 Task: Learn more about a recruiter lite.
Action: Mouse moved to (704, 83)
Screenshot: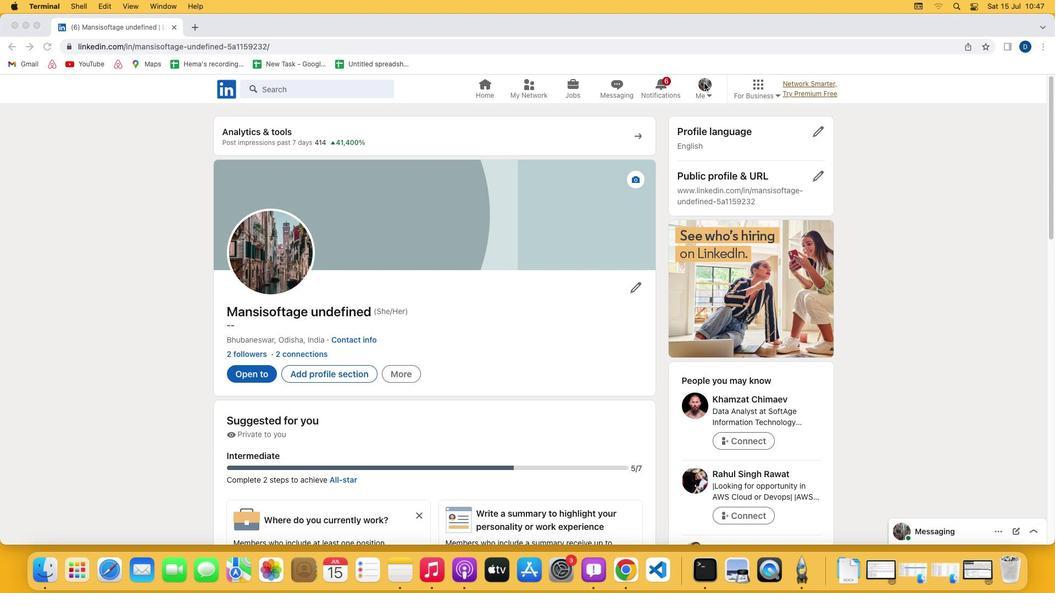 
Action: Mouse pressed left at (704, 83)
Screenshot: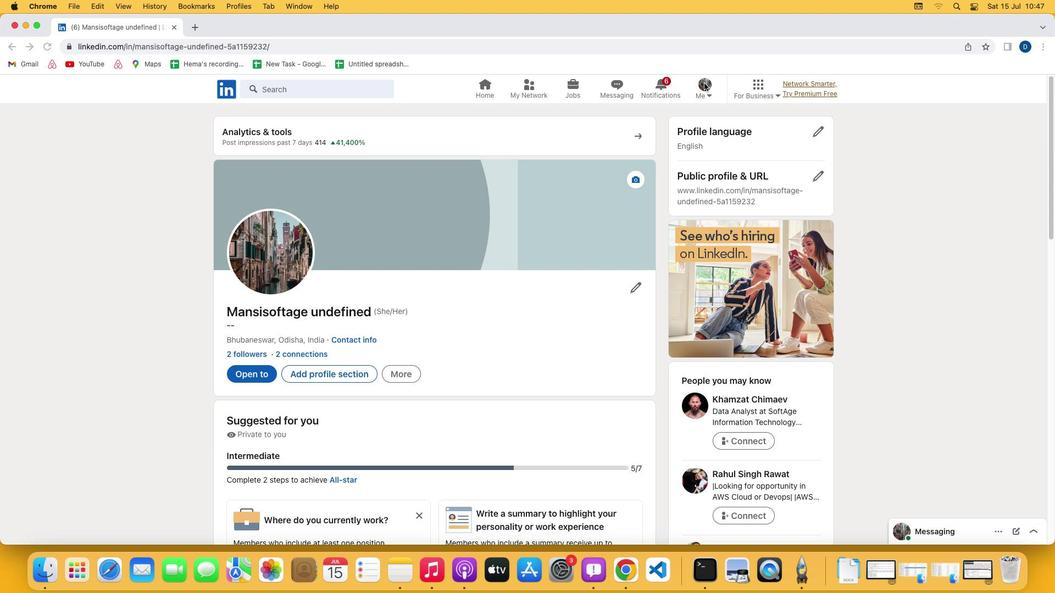 
Action: Mouse pressed left at (704, 83)
Screenshot: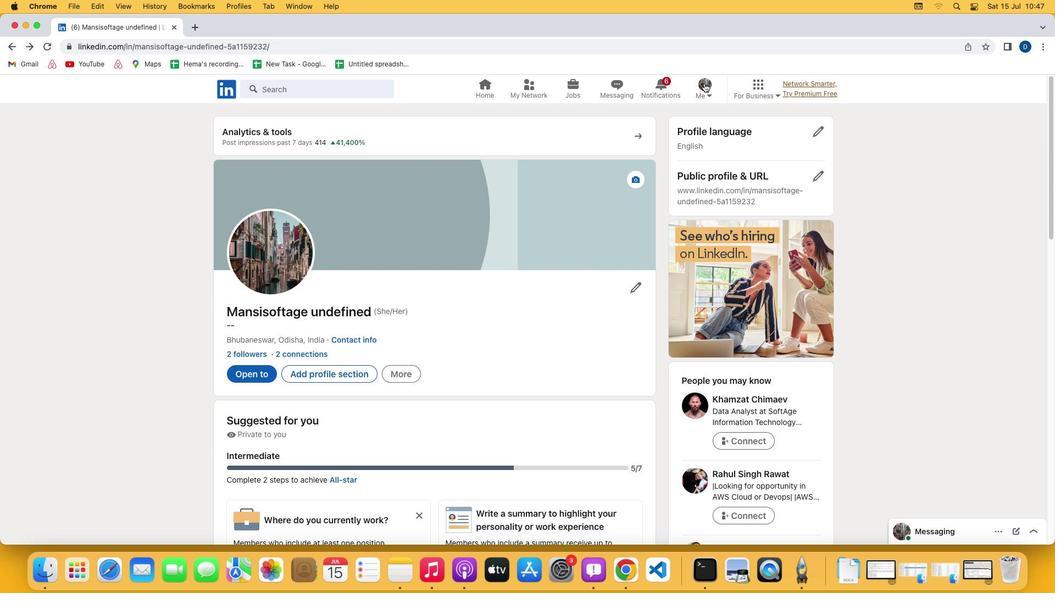 
Action: Mouse moved to (630, 209)
Screenshot: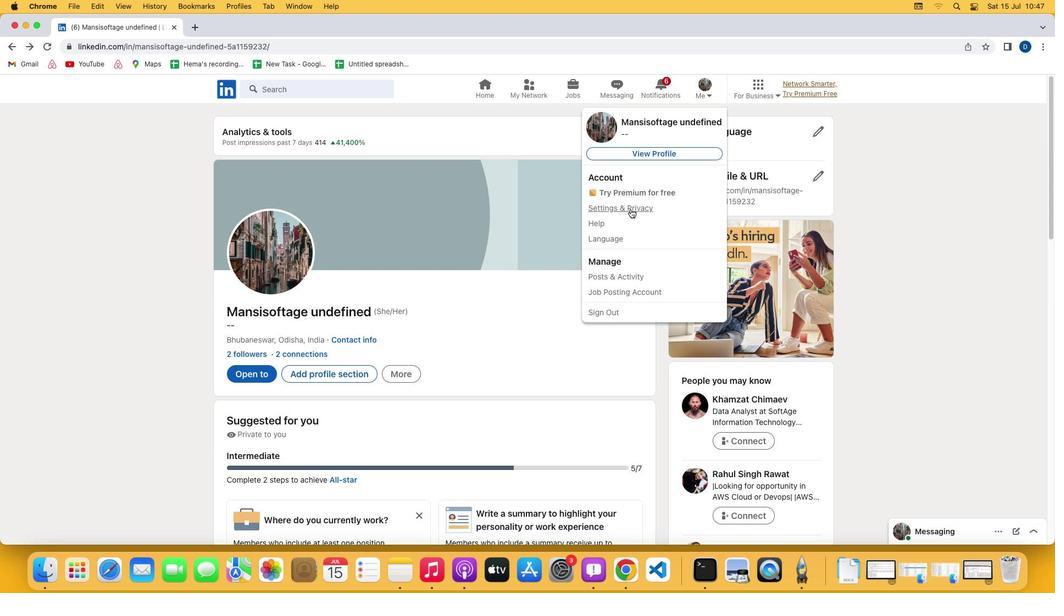
Action: Mouse pressed left at (630, 209)
Screenshot: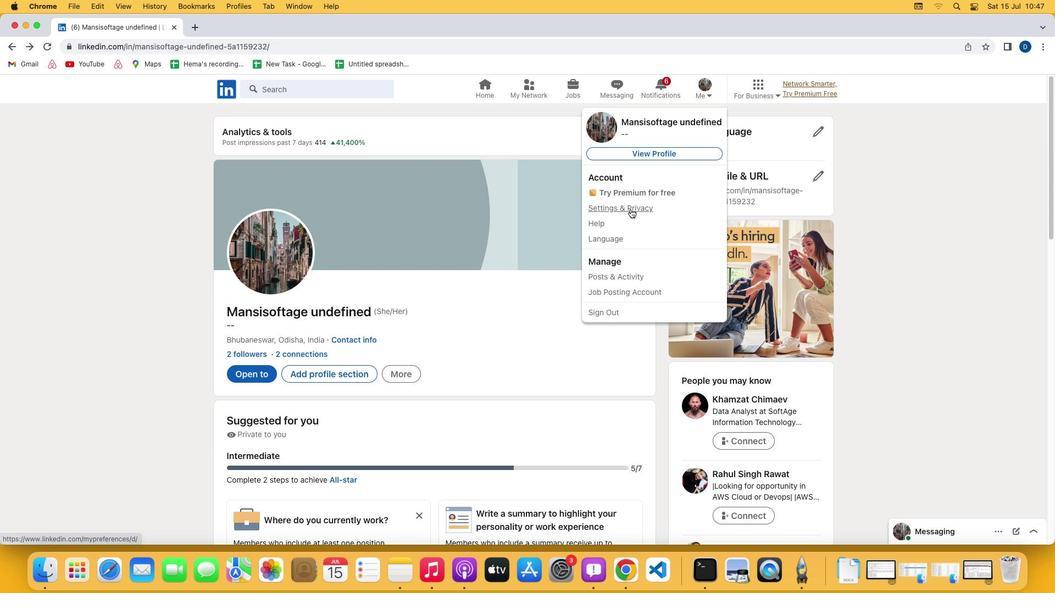 
Action: Mouse moved to (567, 390)
Screenshot: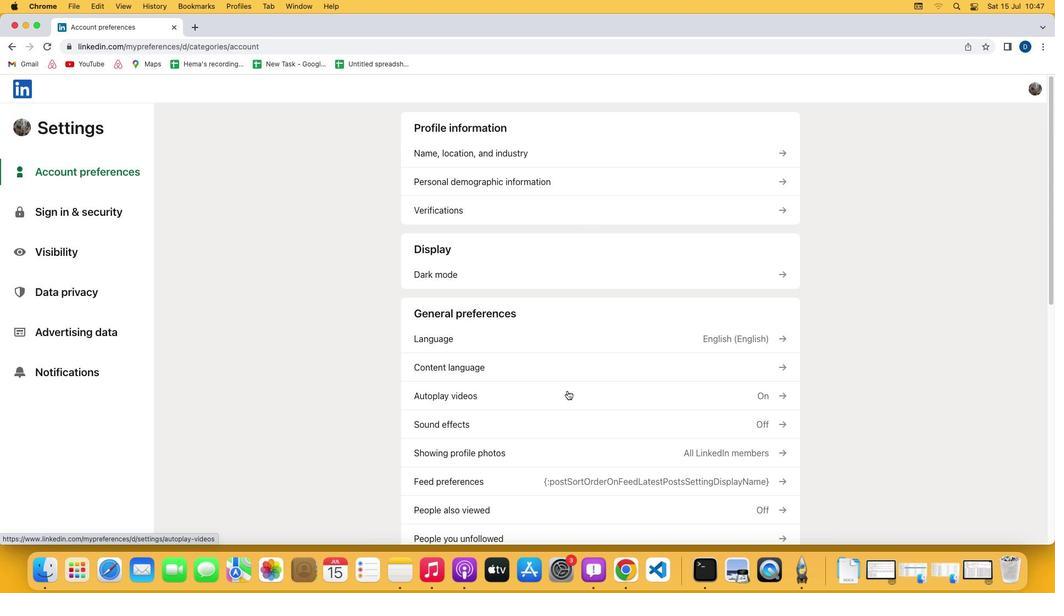 
Action: Mouse scrolled (567, 390) with delta (0, 0)
Screenshot: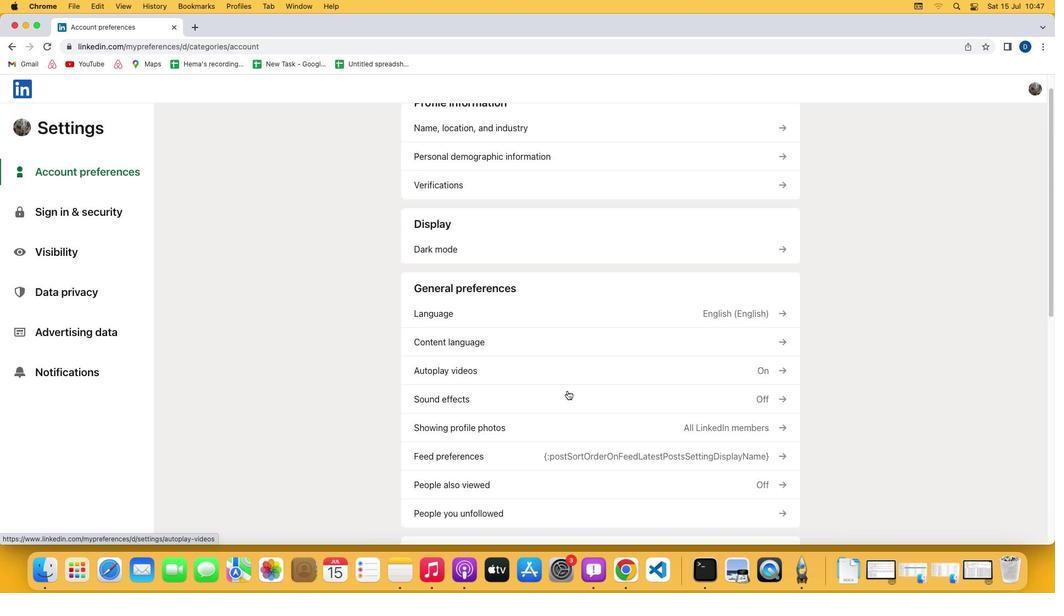 
Action: Mouse scrolled (567, 390) with delta (0, 0)
Screenshot: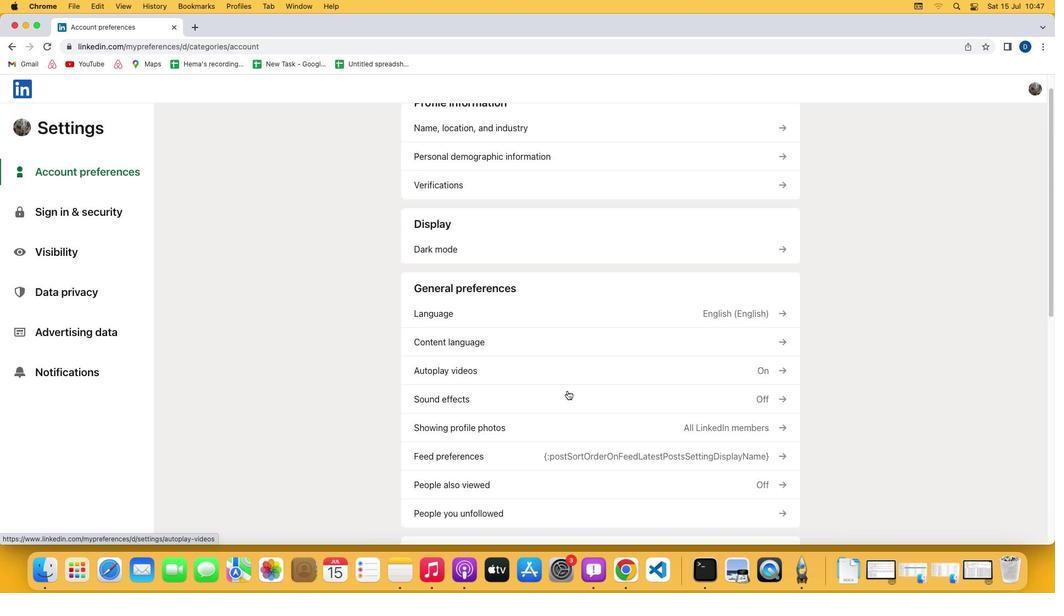 
Action: Mouse scrolled (567, 390) with delta (0, -1)
Screenshot: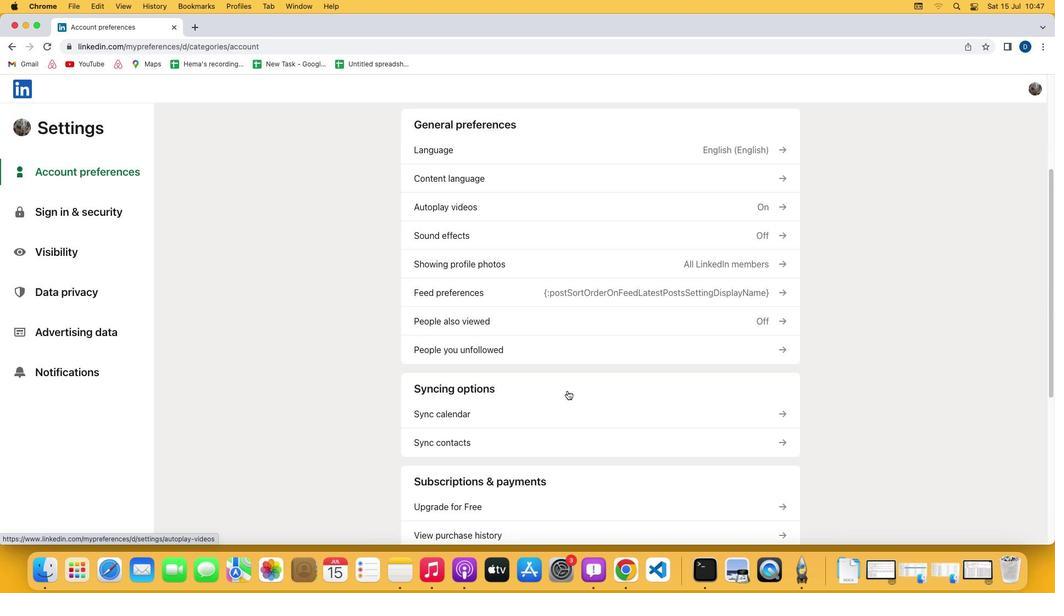 
Action: Mouse scrolled (567, 390) with delta (0, -2)
Screenshot: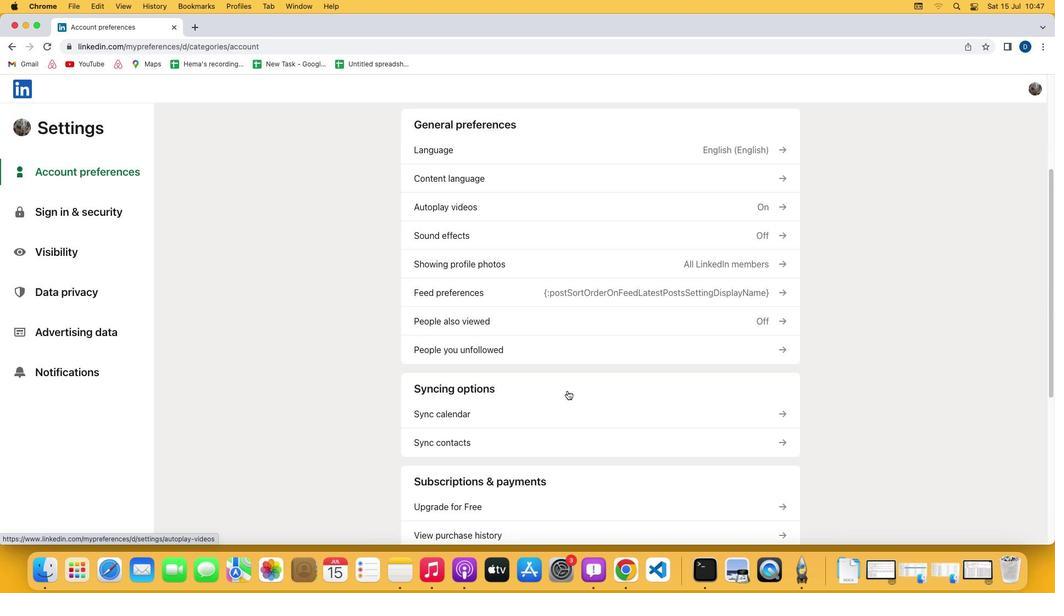 
Action: Mouse scrolled (567, 390) with delta (0, -3)
Screenshot: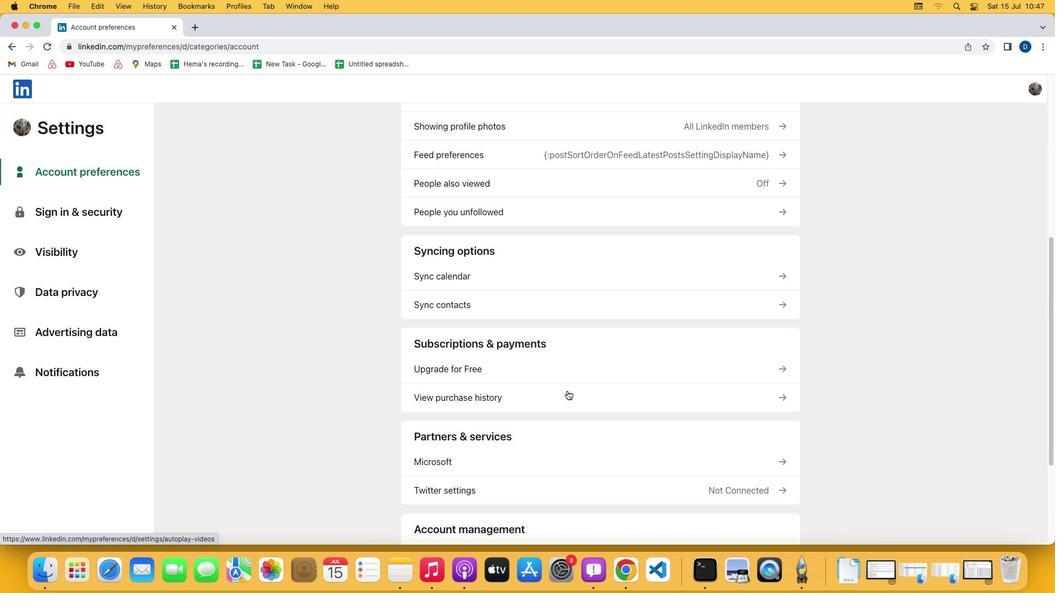 
Action: Mouse moved to (566, 391)
Screenshot: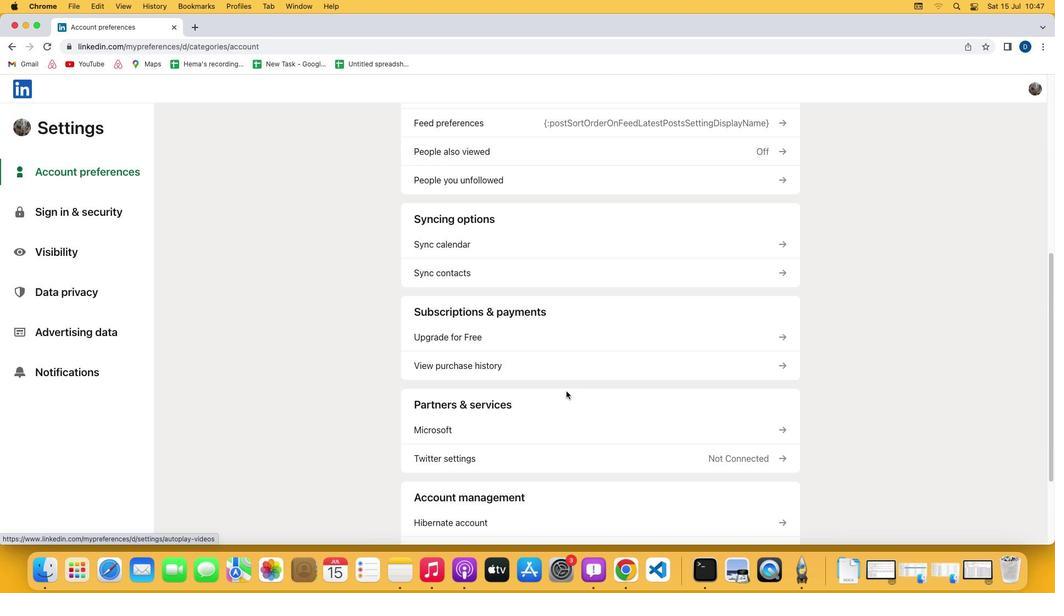 
Action: Mouse scrolled (566, 391) with delta (0, 0)
Screenshot: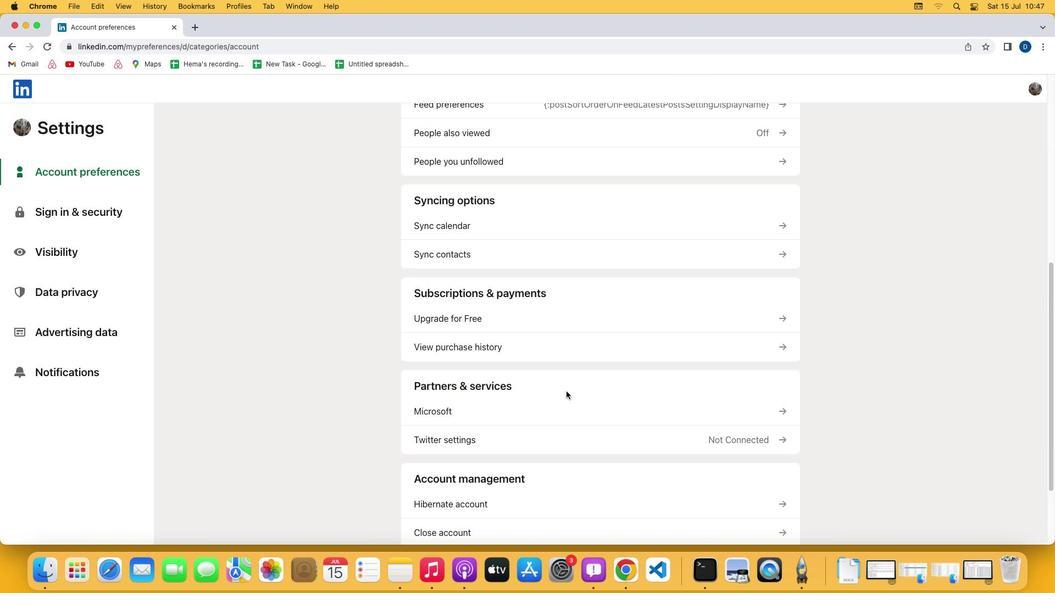 
Action: Mouse scrolled (566, 391) with delta (0, 0)
Screenshot: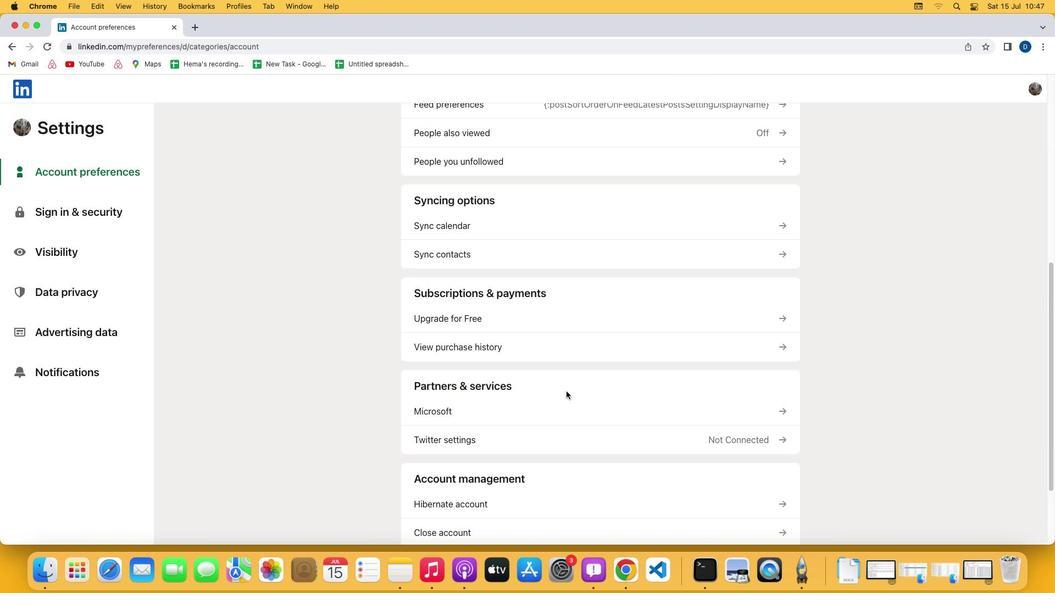 
Action: Mouse scrolled (566, 391) with delta (0, -1)
Screenshot: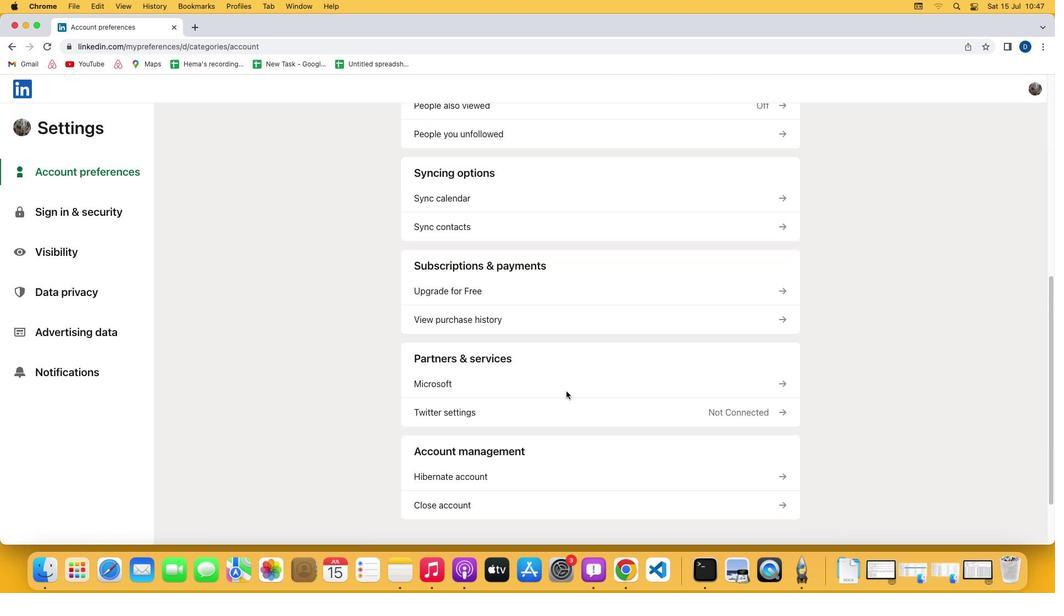 
Action: Mouse scrolled (566, 391) with delta (0, -2)
Screenshot: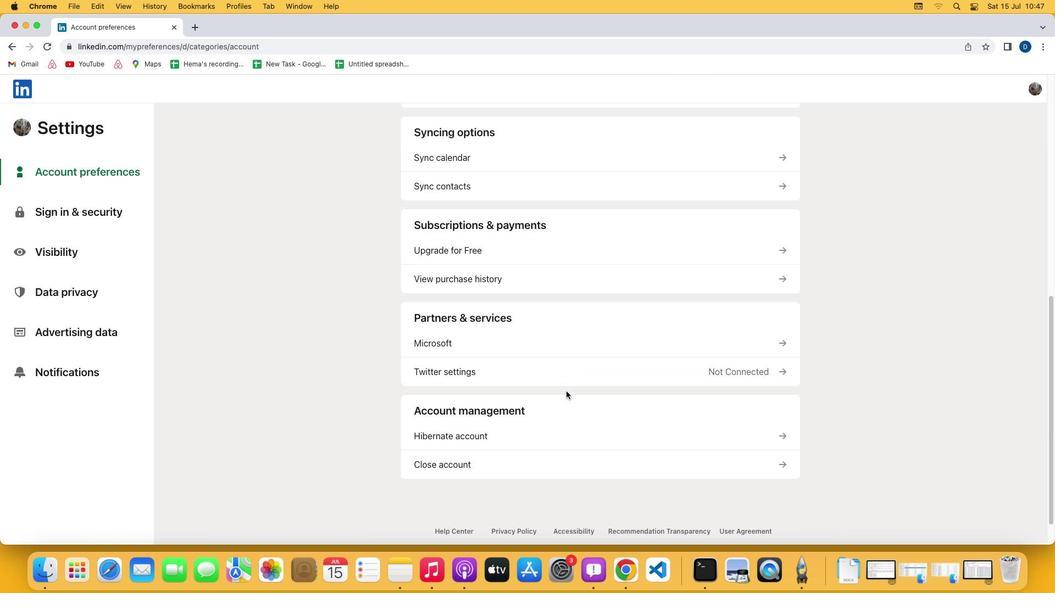 
Action: Mouse moved to (526, 207)
Screenshot: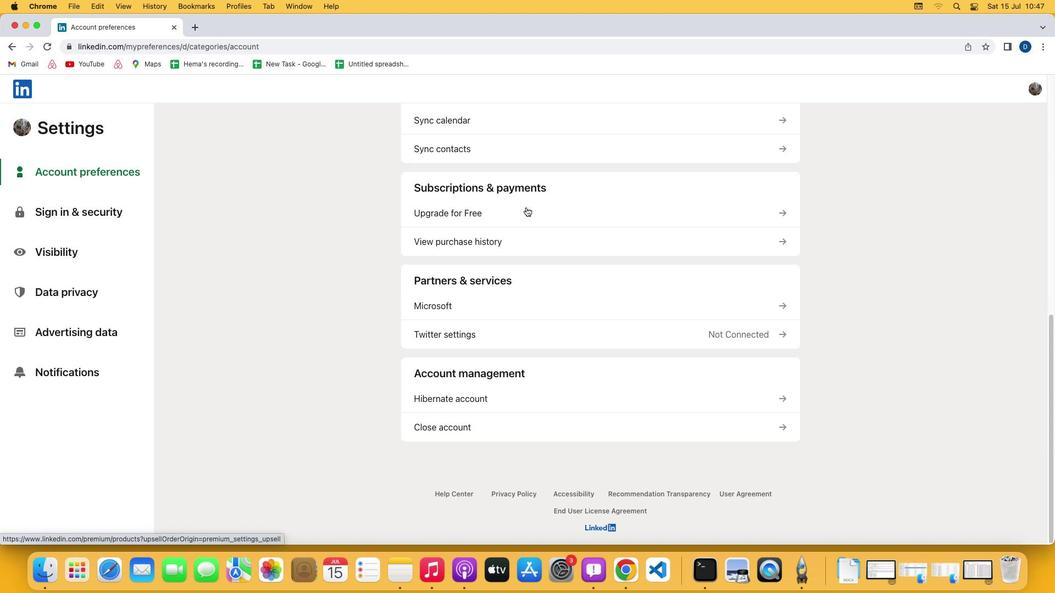 
Action: Mouse pressed left at (526, 207)
Screenshot: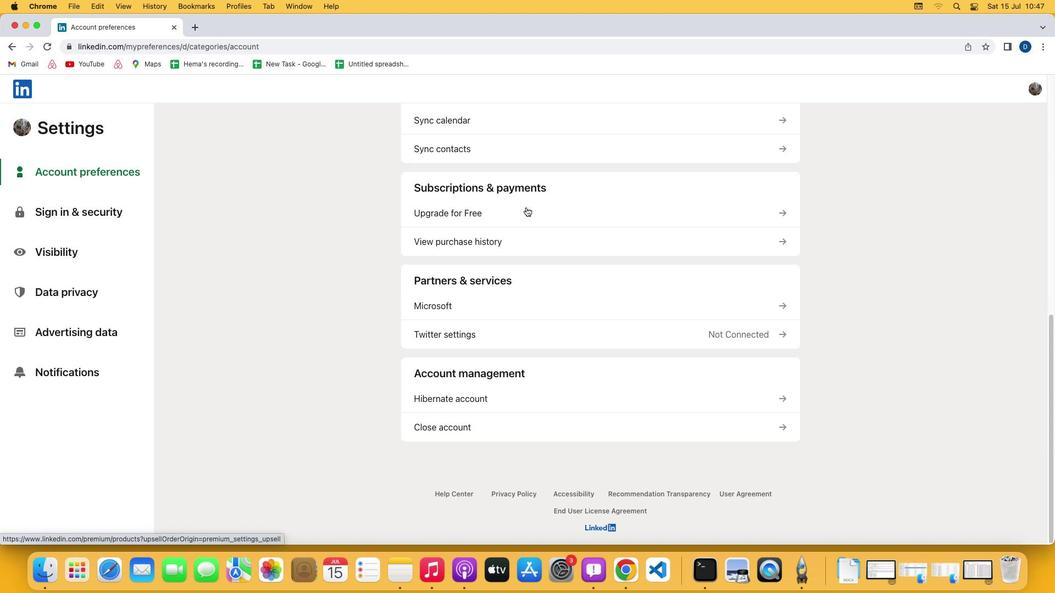 
Action: Mouse moved to (429, 295)
Screenshot: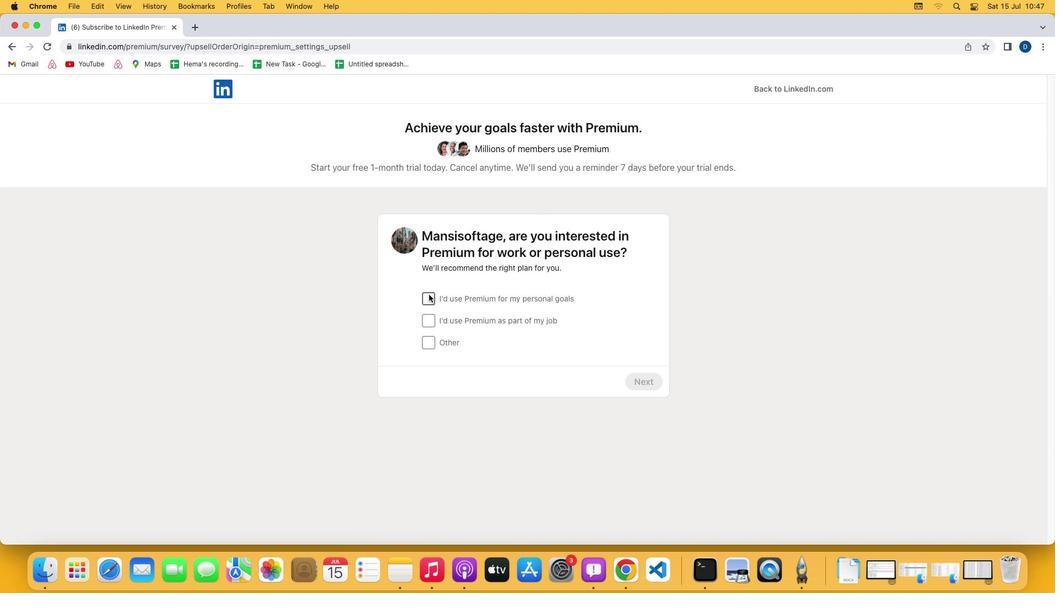 
Action: Mouse pressed left at (429, 295)
Screenshot: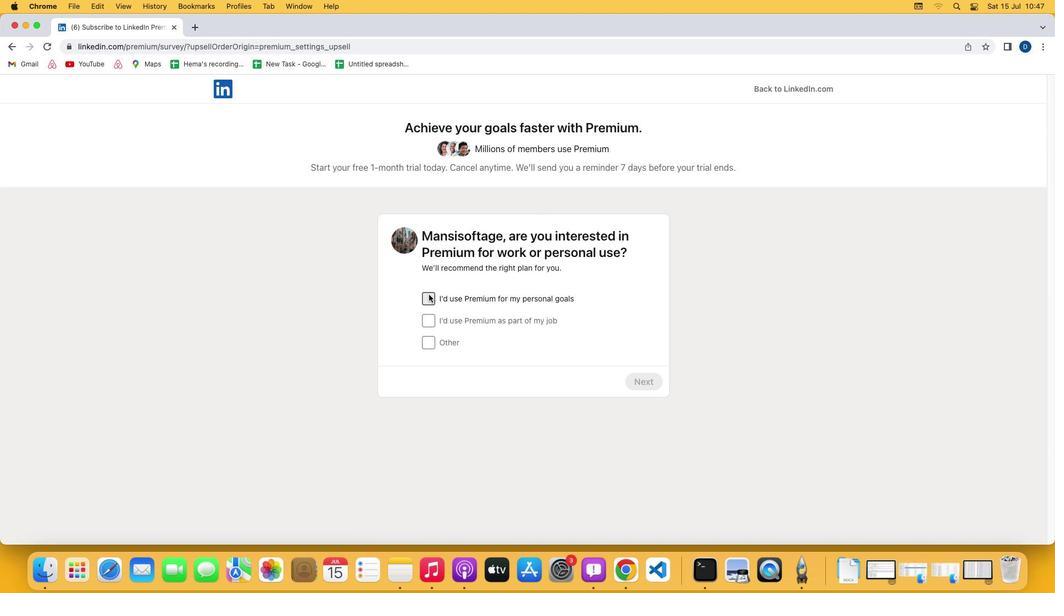 
Action: Mouse moved to (648, 382)
Screenshot: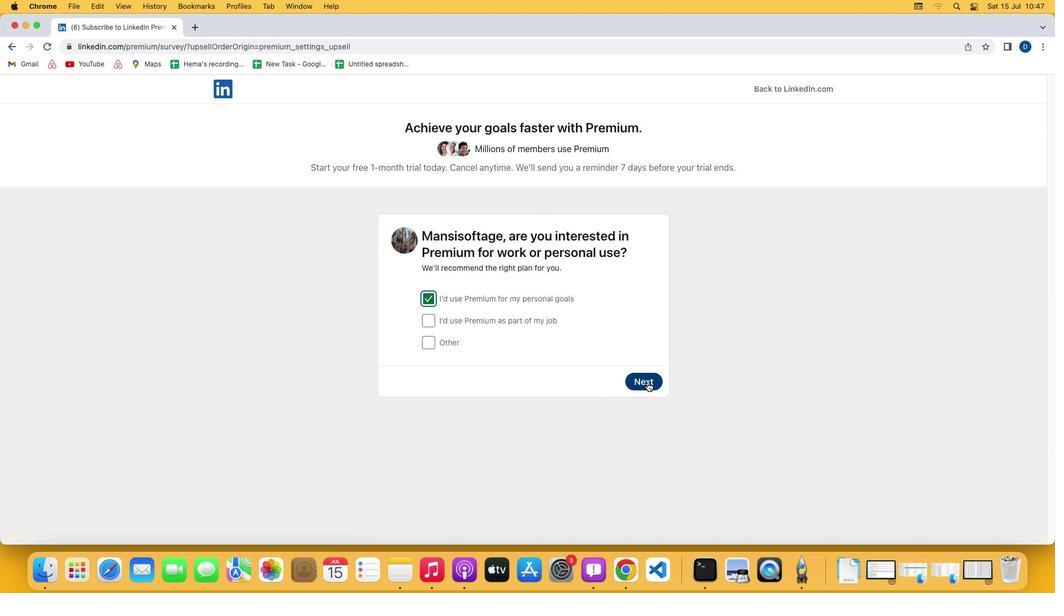 
Action: Mouse pressed left at (648, 382)
Screenshot: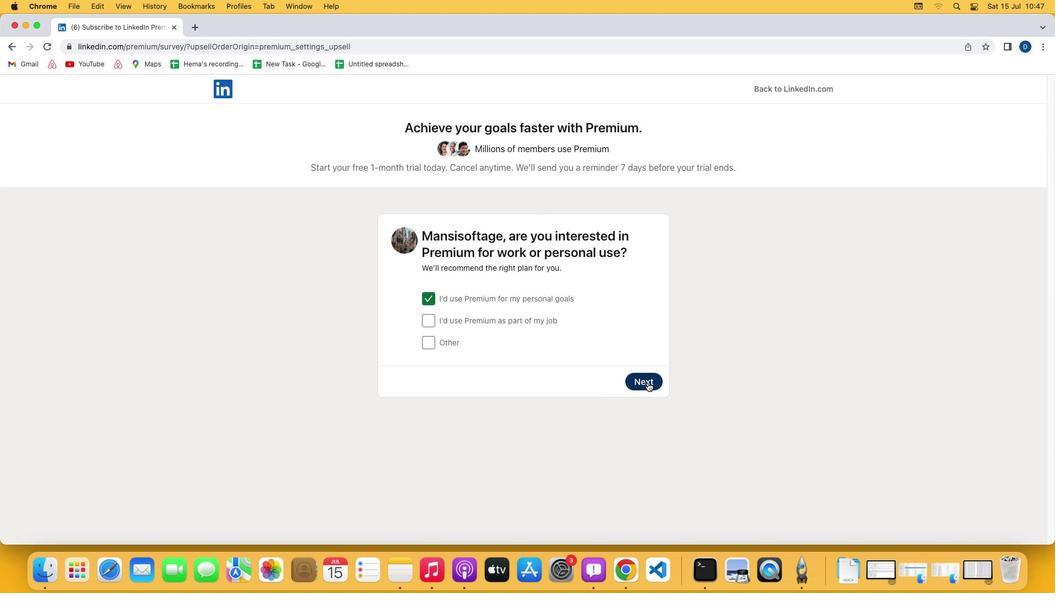 
Action: Mouse moved to (642, 447)
Screenshot: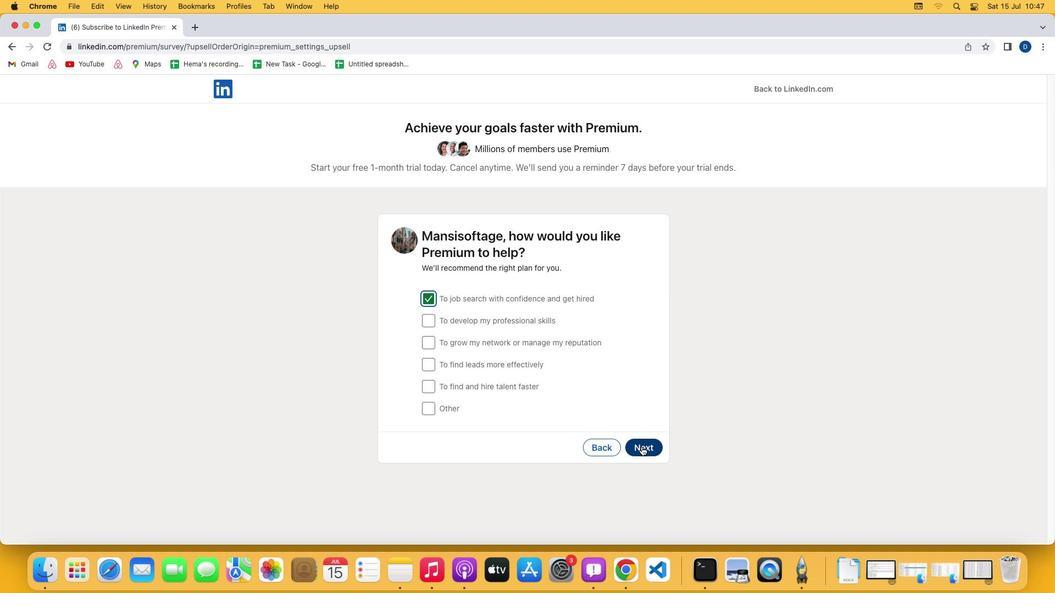 
Action: Mouse pressed left at (642, 447)
Screenshot: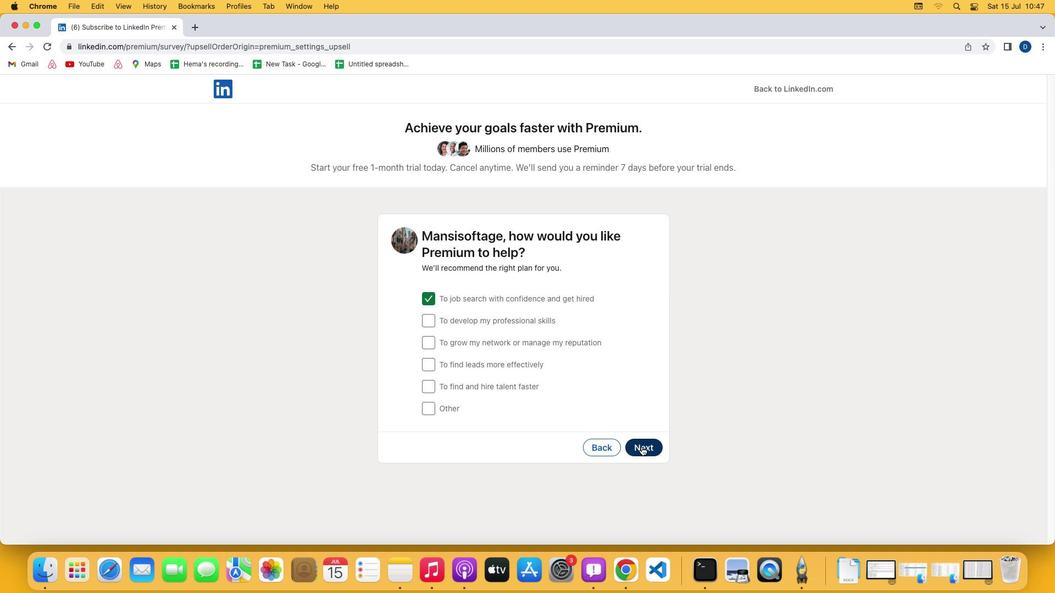 
Action: Mouse moved to (433, 344)
Screenshot: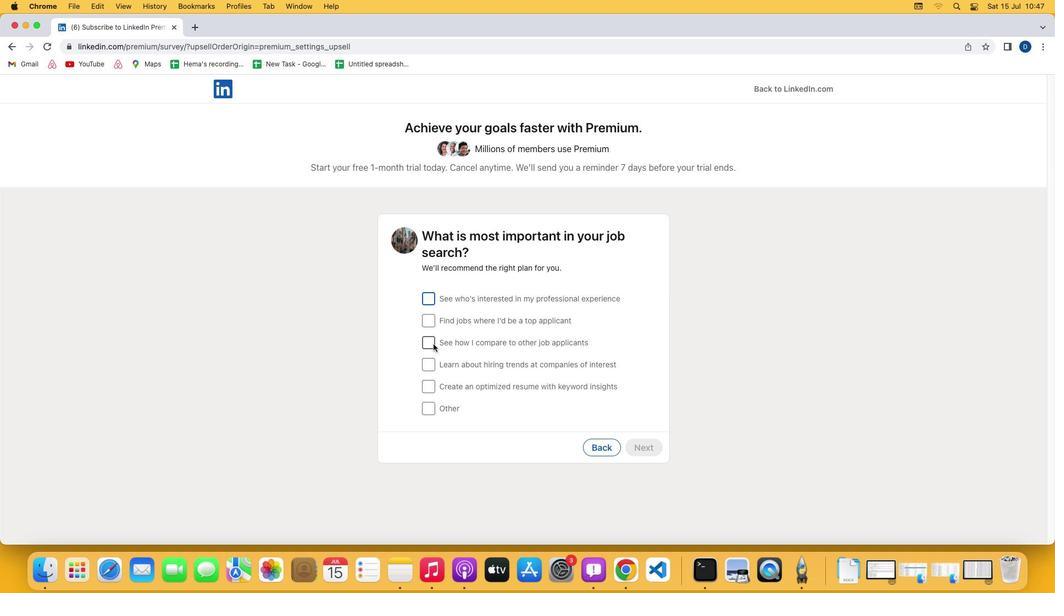 
Action: Mouse pressed left at (433, 344)
Screenshot: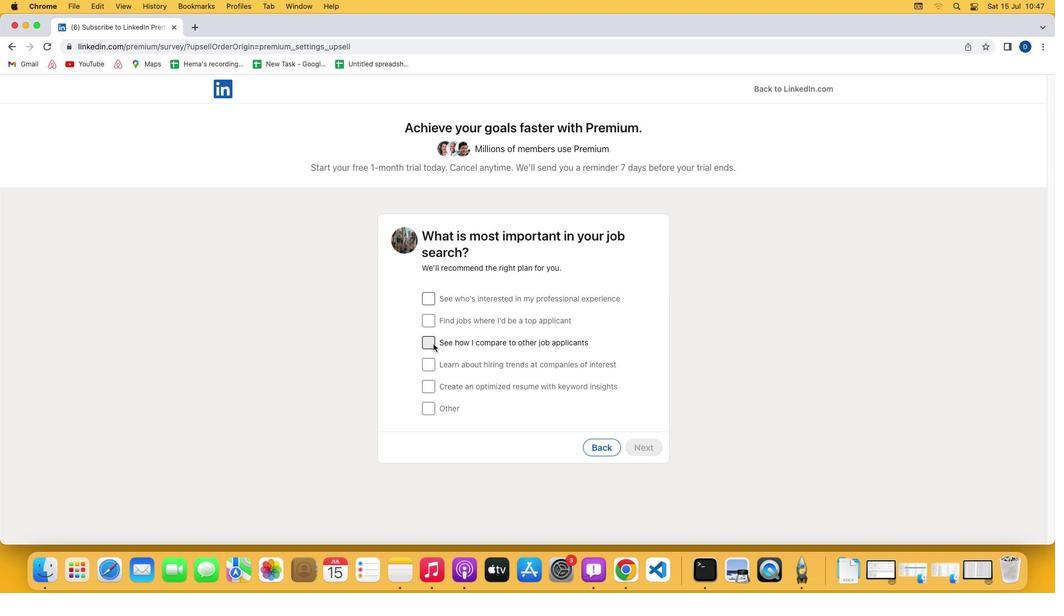 
Action: Mouse moved to (635, 444)
Screenshot: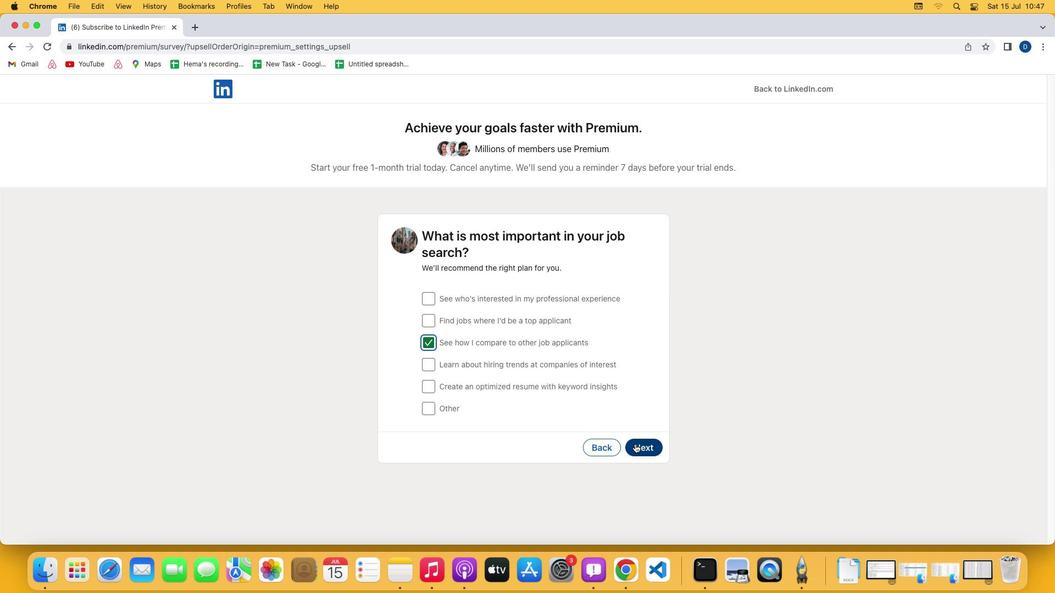 
Action: Mouse pressed left at (635, 444)
Screenshot: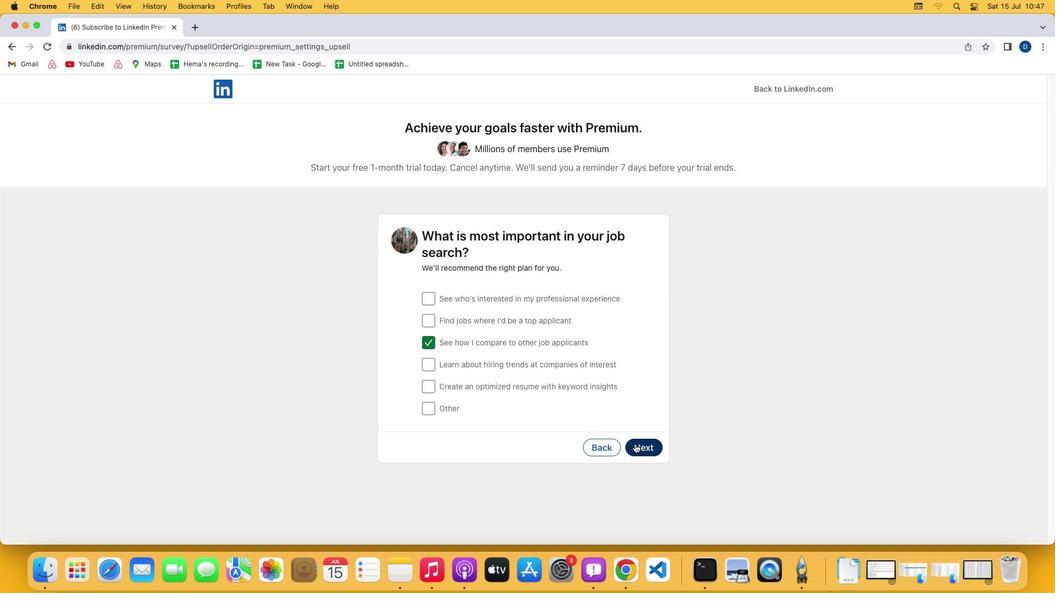 
Action: Mouse moved to (572, 426)
Screenshot: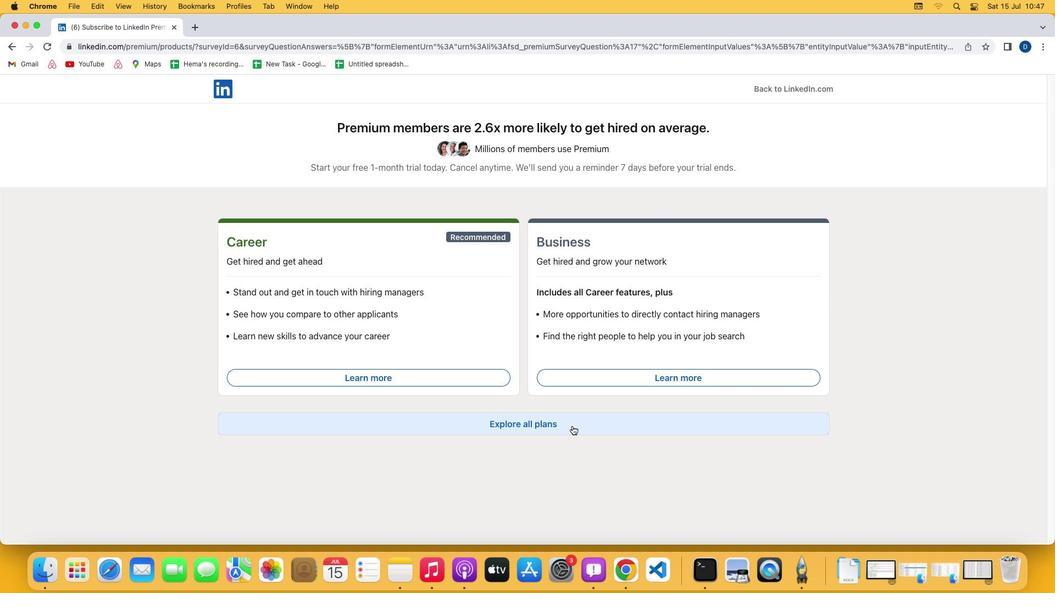 
Action: Mouse pressed left at (572, 426)
Screenshot: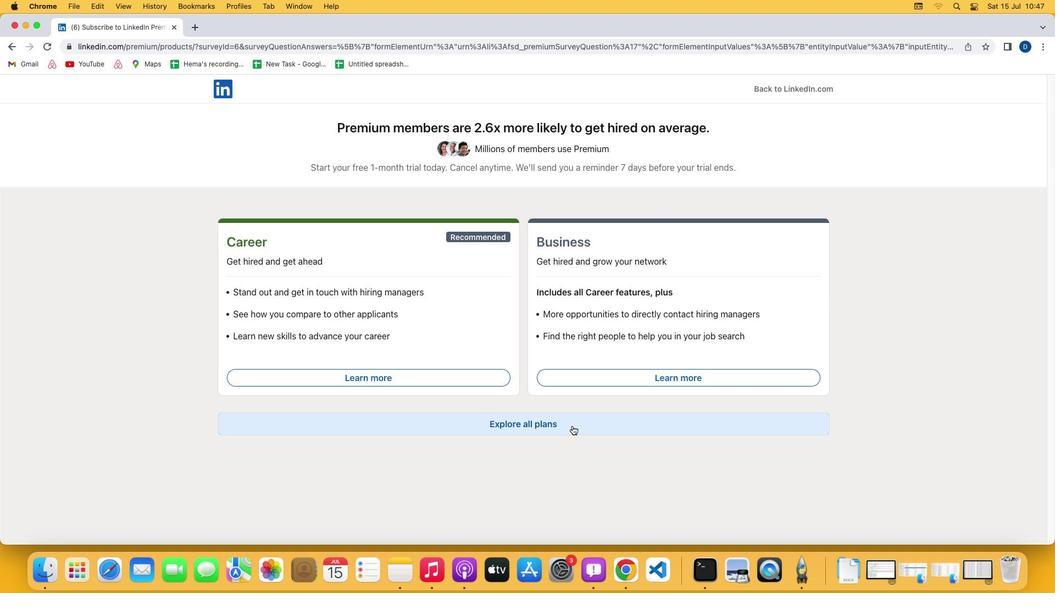 
Action: Mouse moved to (735, 455)
Screenshot: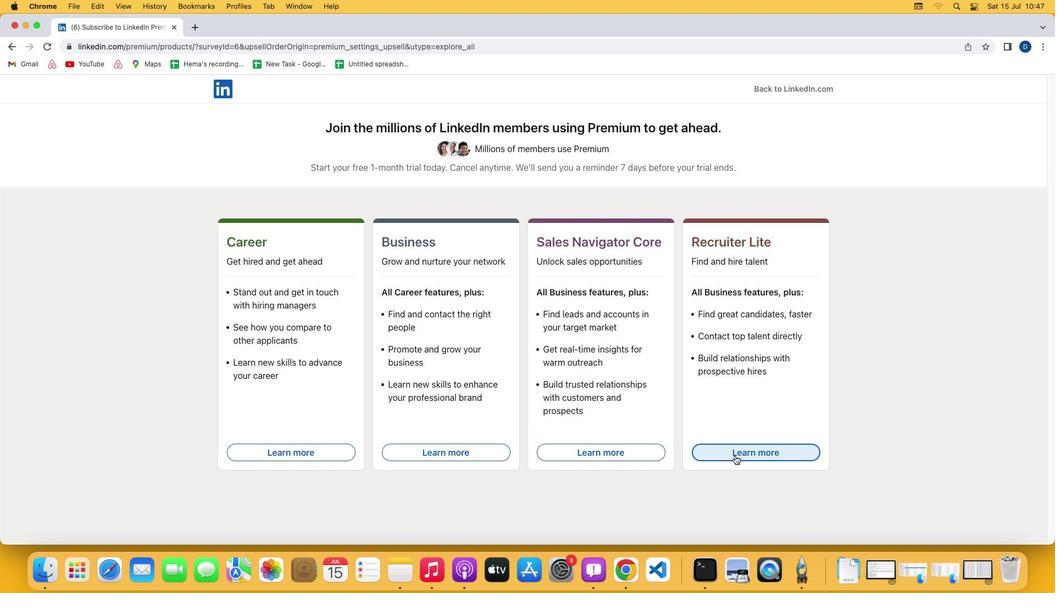 
Action: Mouse pressed left at (735, 455)
Screenshot: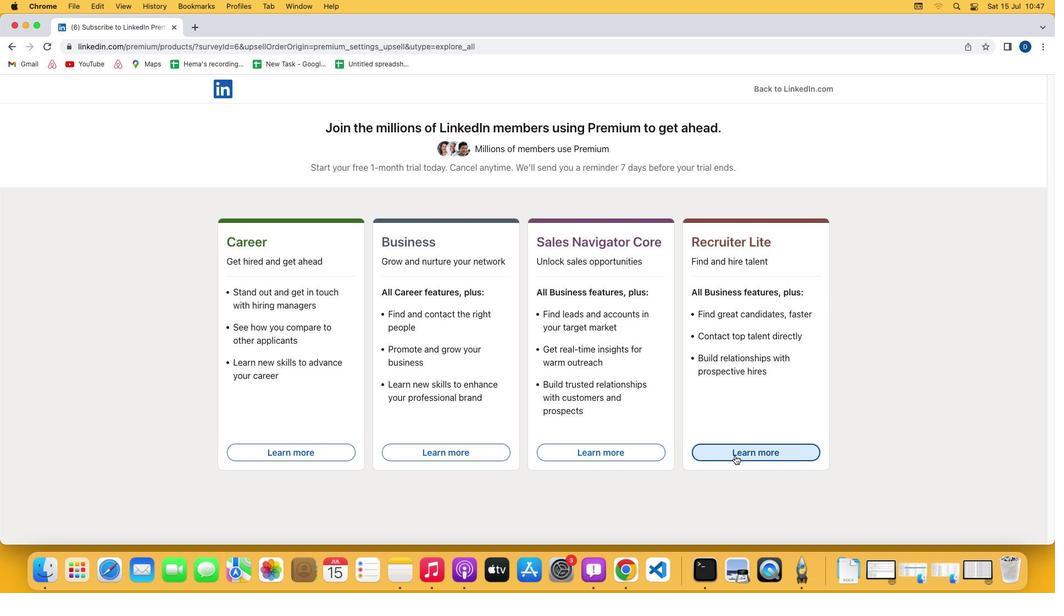 
